 Task: Add a condition where "Hours since requester update Is 25" in recently updated tickets.
Action: Mouse moved to (155, 313)
Screenshot: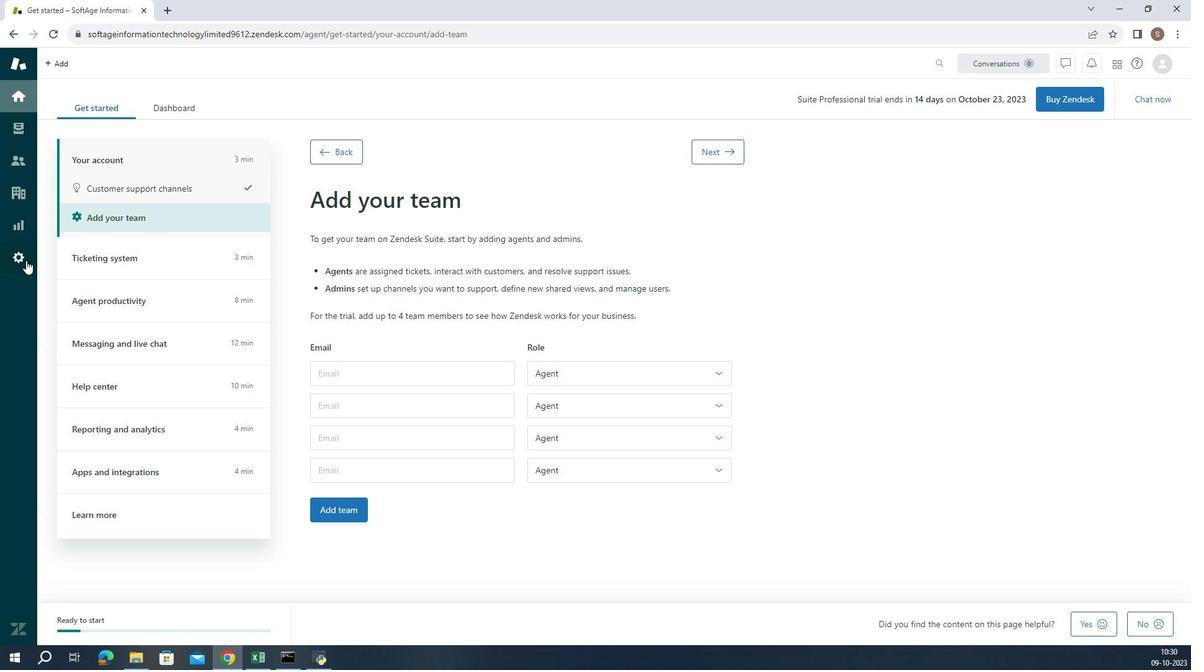 
Action: Mouse pressed left at (155, 313)
Screenshot: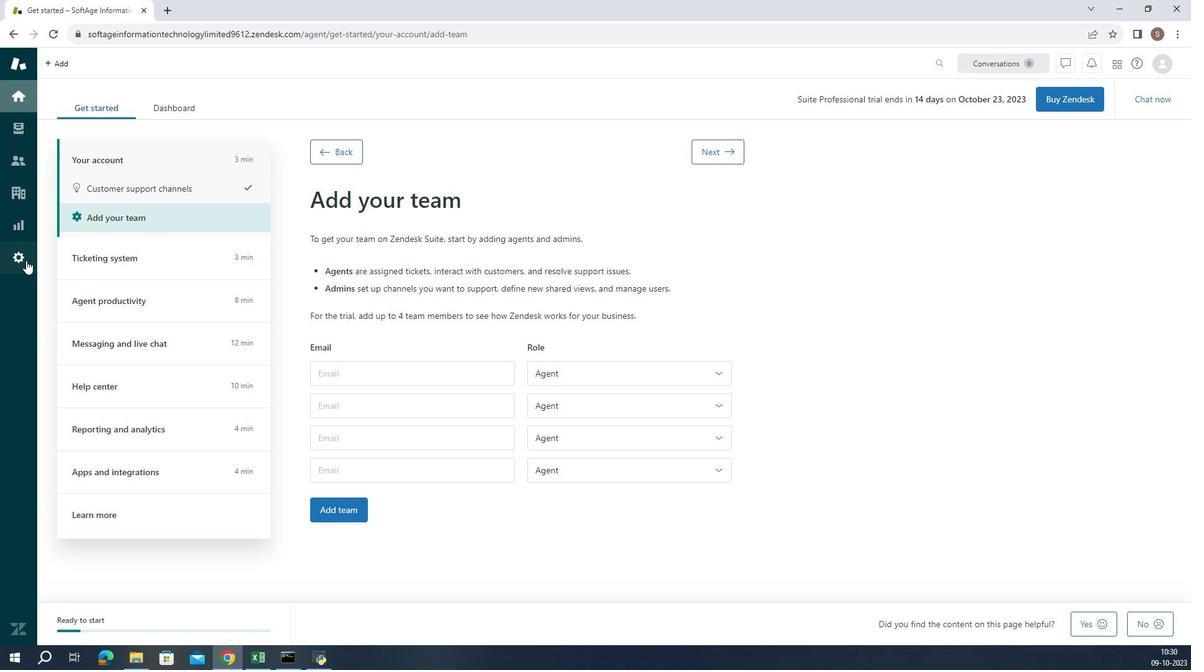 
Action: Mouse moved to (446, 546)
Screenshot: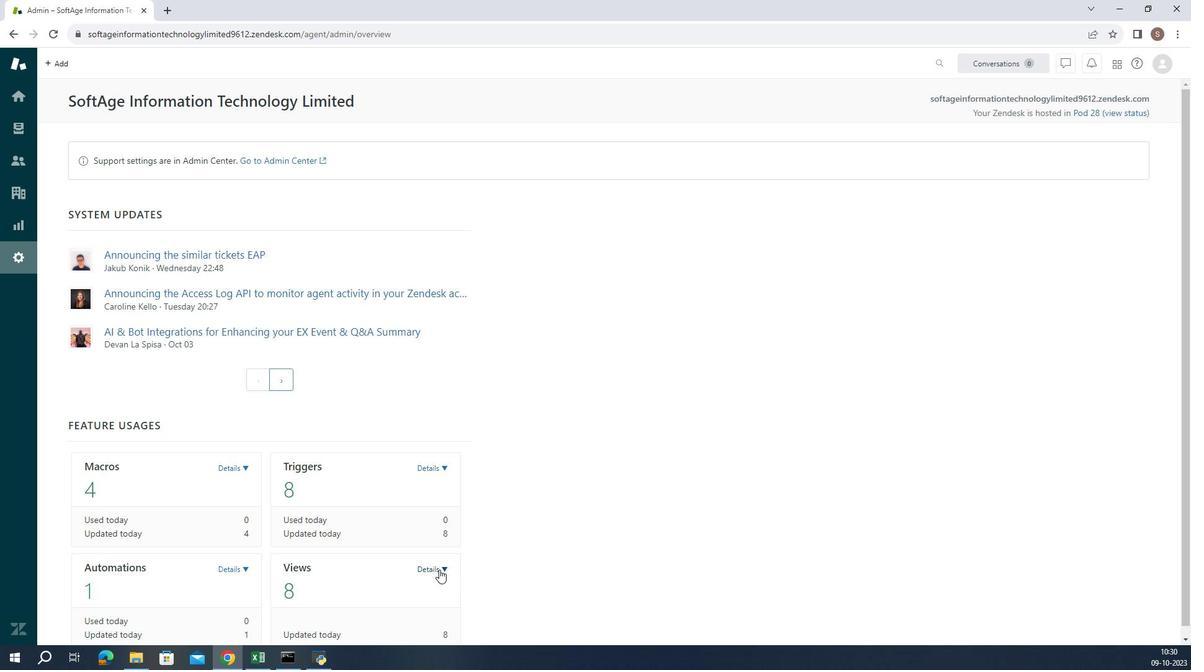 
Action: Mouse pressed left at (446, 546)
Screenshot: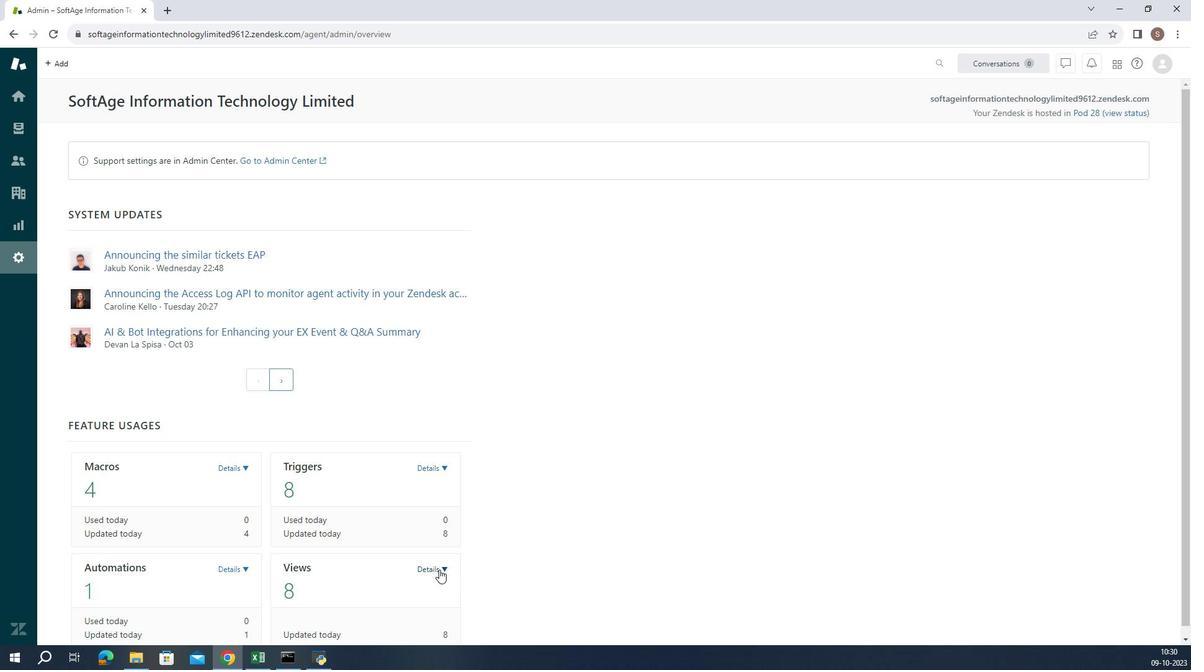 
Action: Mouse moved to (419, 595)
Screenshot: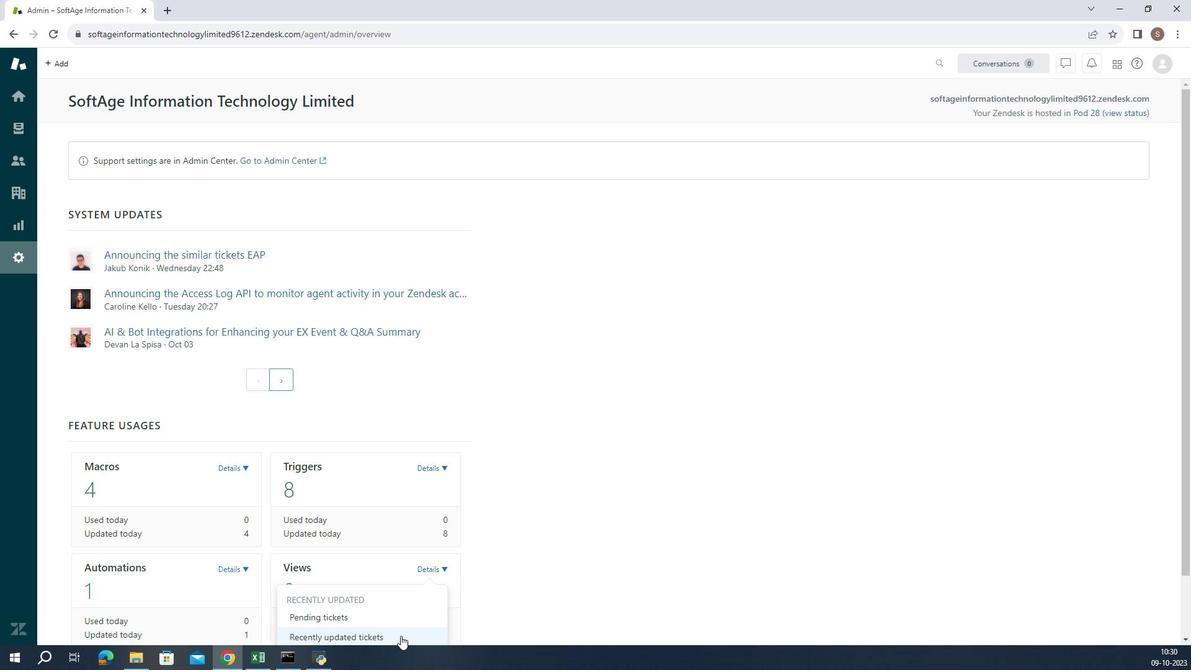 
Action: Mouse pressed left at (419, 595)
Screenshot: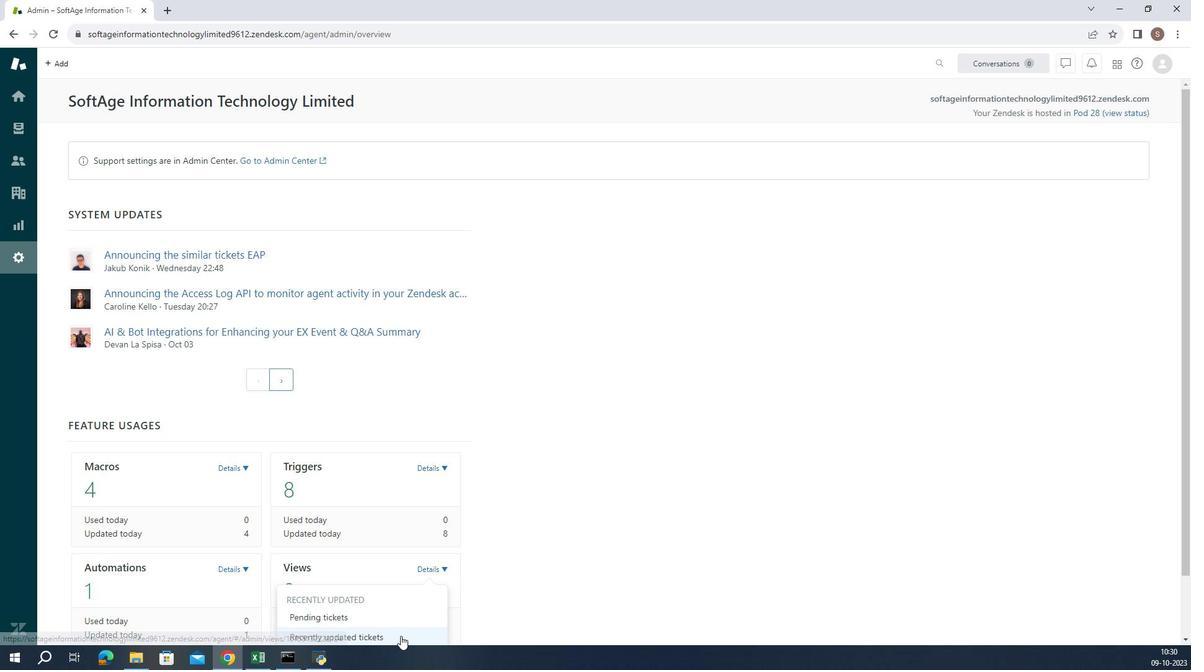 
Action: Mouse moved to (274, 432)
Screenshot: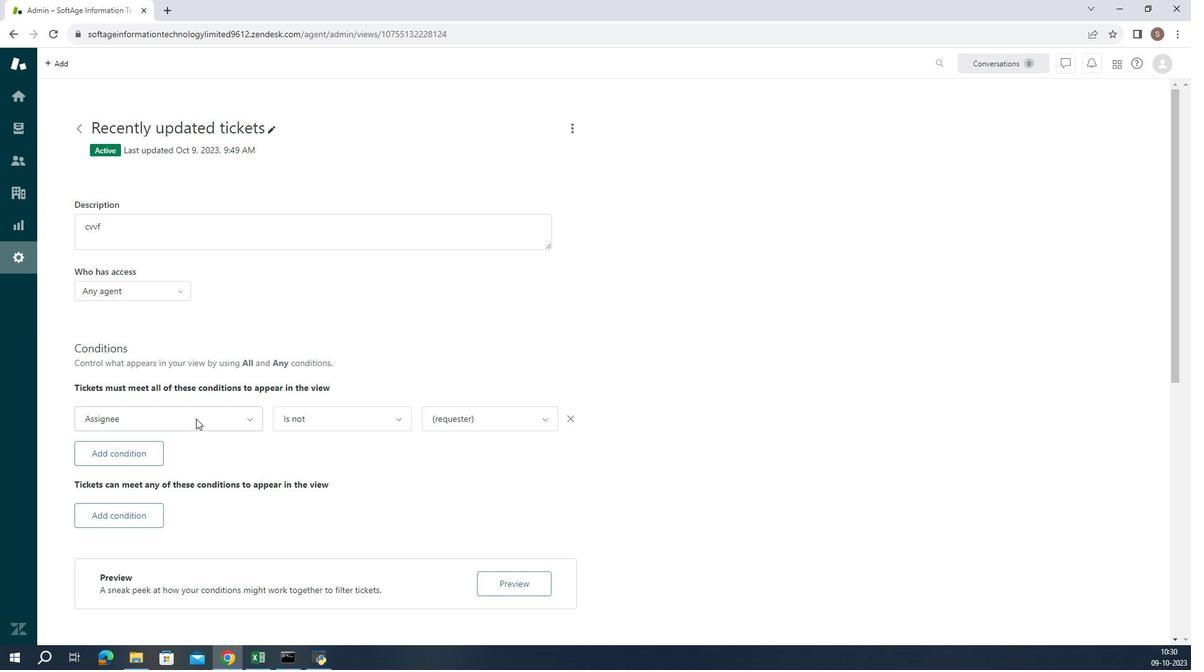 
Action: Mouse pressed left at (274, 432)
Screenshot: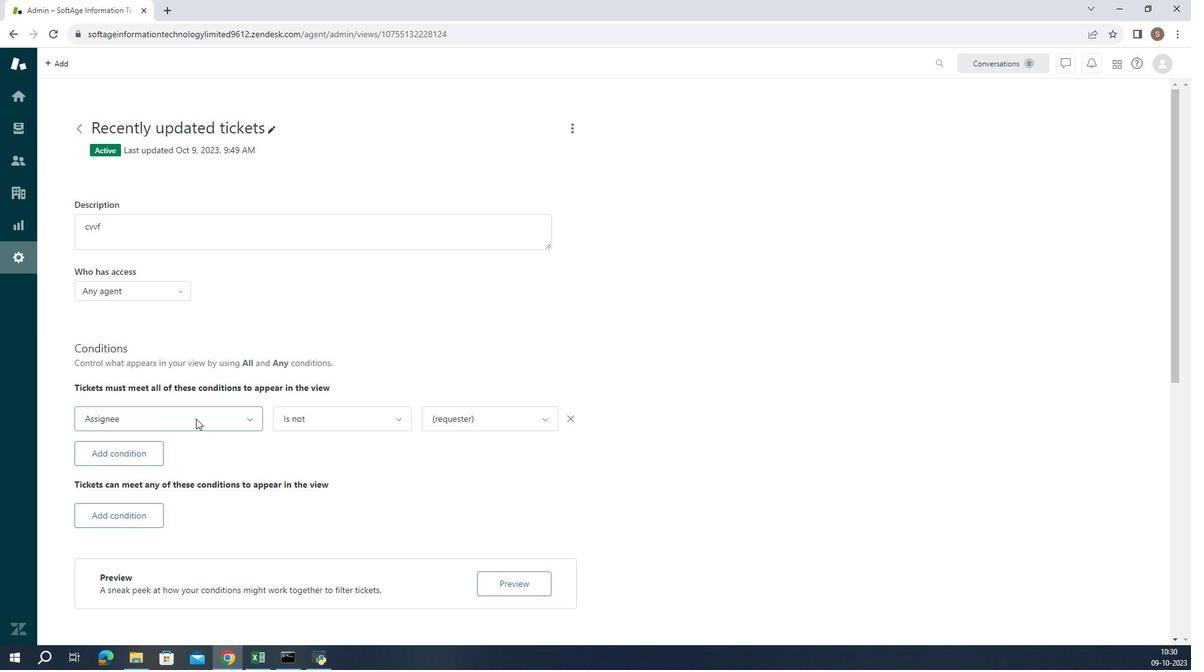 
Action: Mouse moved to (267, 348)
Screenshot: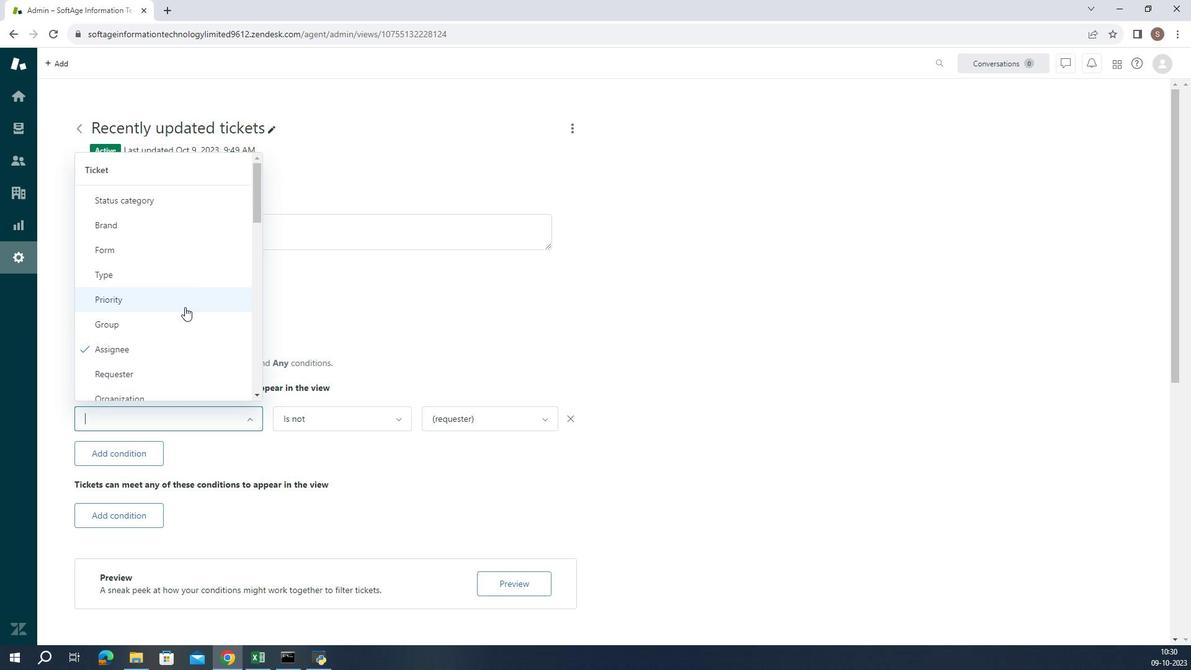 
Action: Mouse scrolled (267, 348) with delta (0, 0)
Screenshot: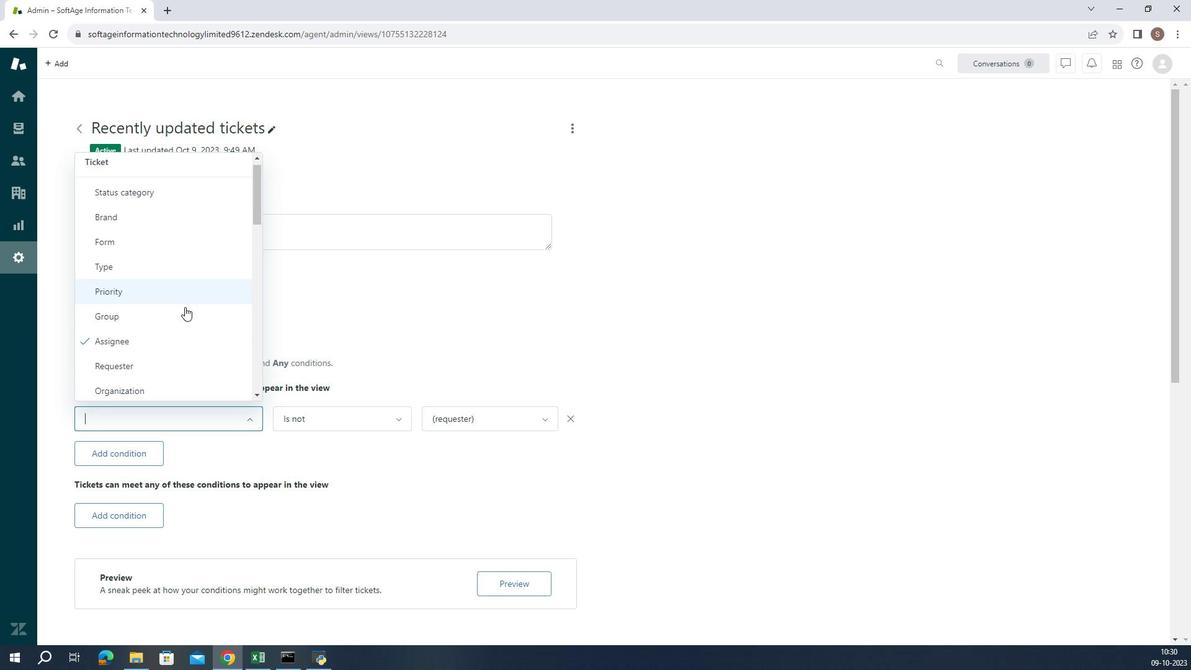 
Action: Mouse scrolled (267, 348) with delta (0, 0)
Screenshot: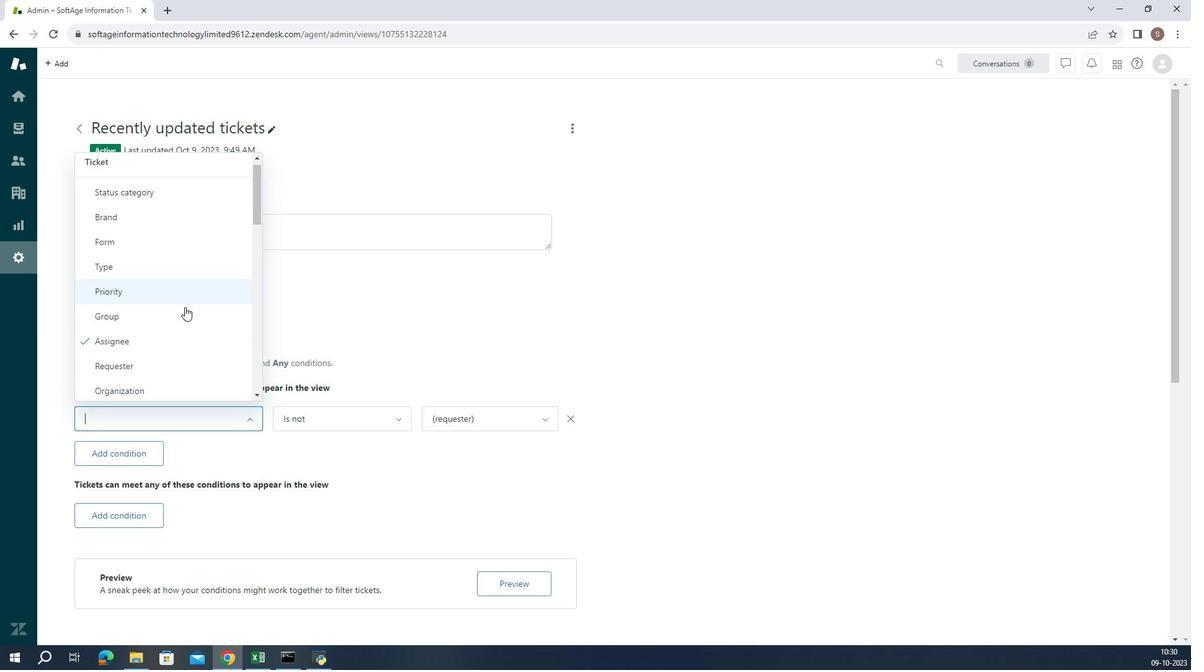 
Action: Mouse scrolled (267, 348) with delta (0, 0)
Screenshot: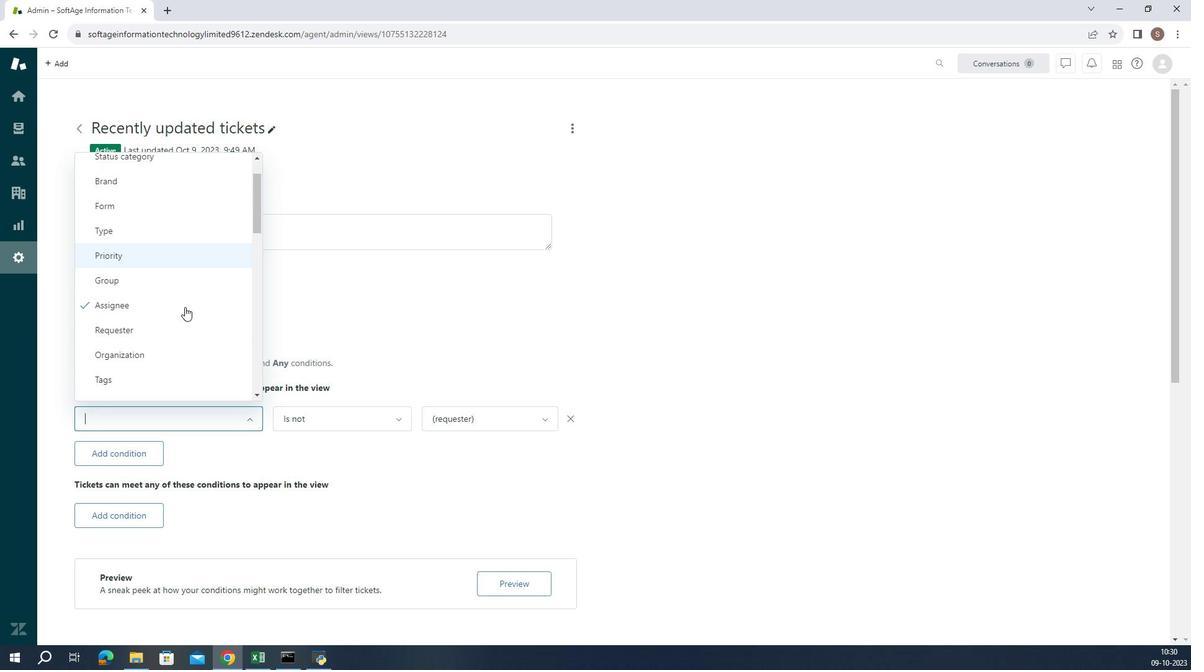 
Action: Mouse scrolled (267, 348) with delta (0, 0)
Screenshot: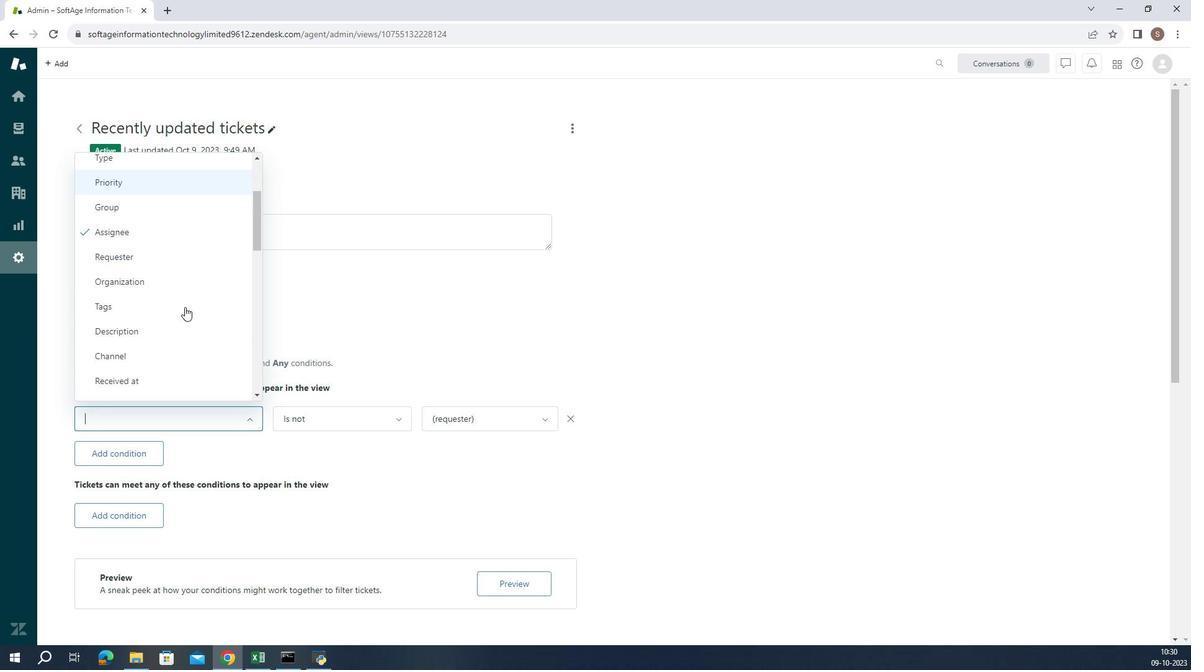 
Action: Mouse moved to (266, 348)
Screenshot: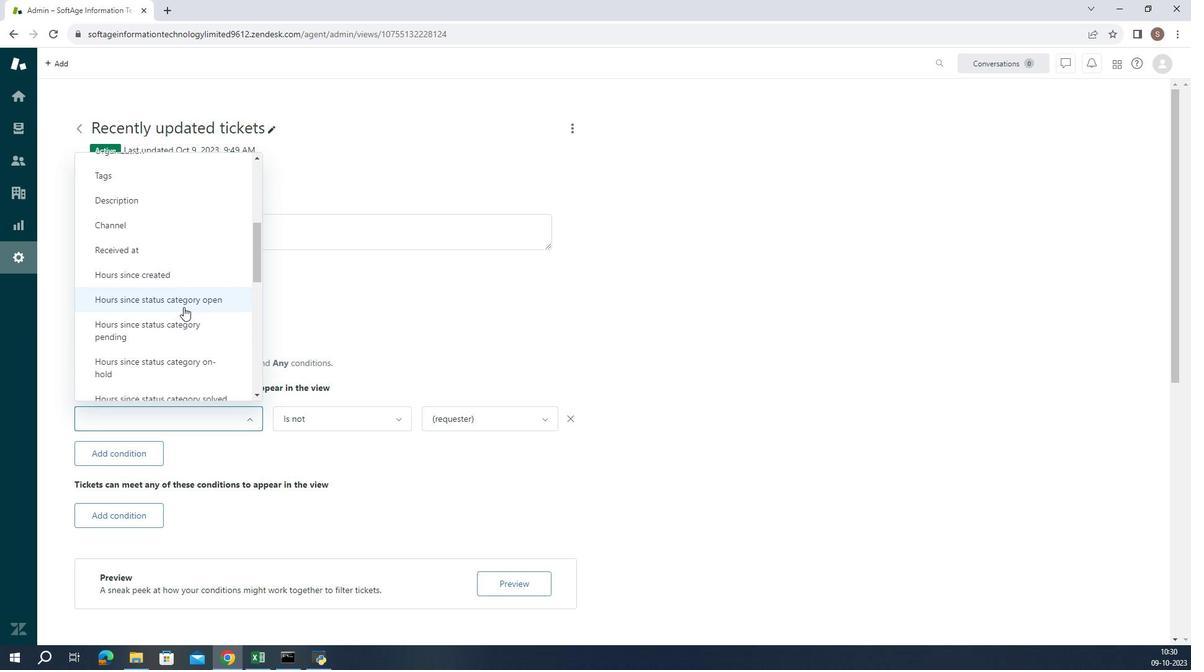 
Action: Mouse scrolled (266, 348) with delta (0, 0)
Screenshot: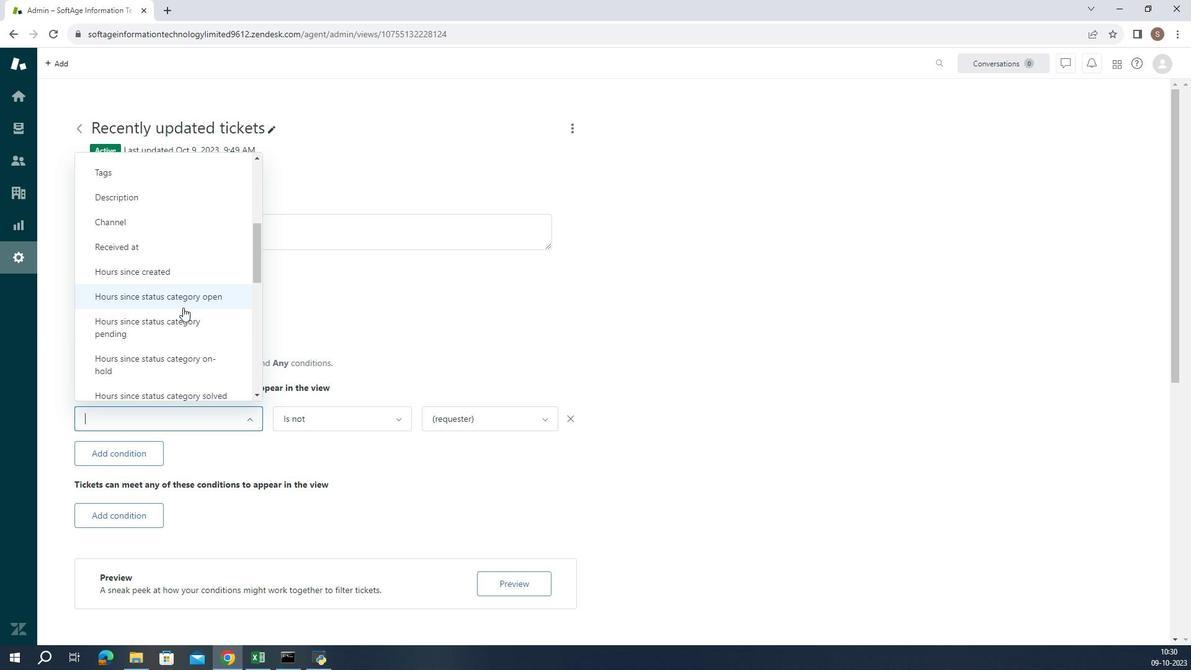 
Action: Mouse scrolled (266, 348) with delta (0, 0)
Screenshot: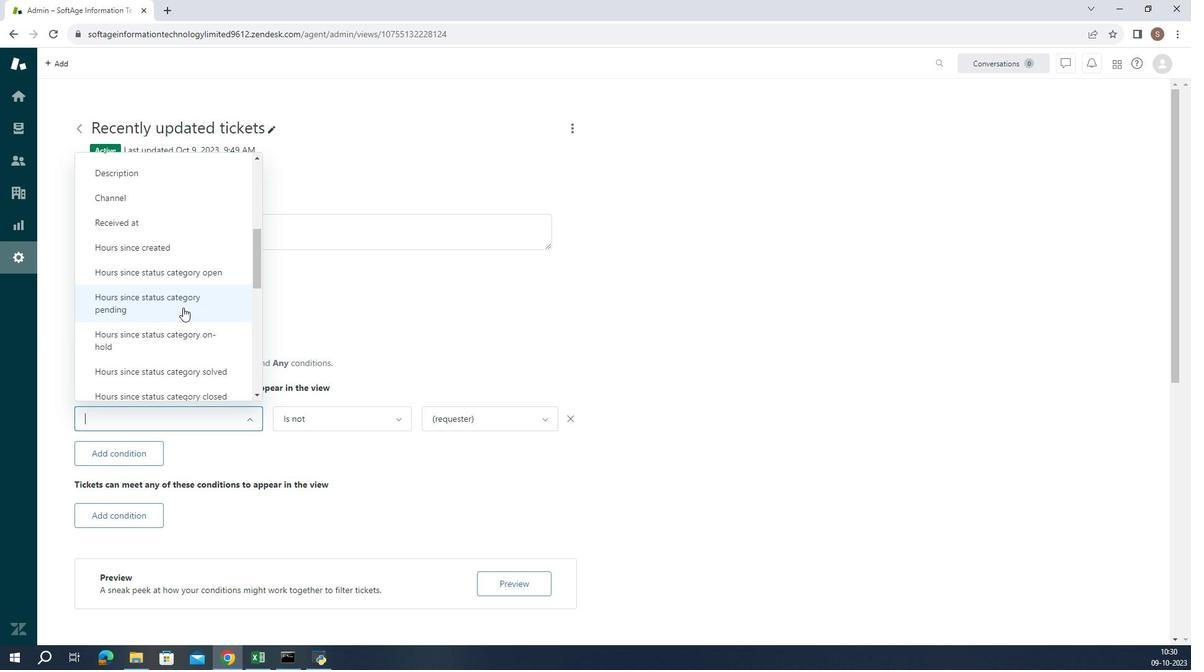 
Action: Mouse moved to (286, 404)
Screenshot: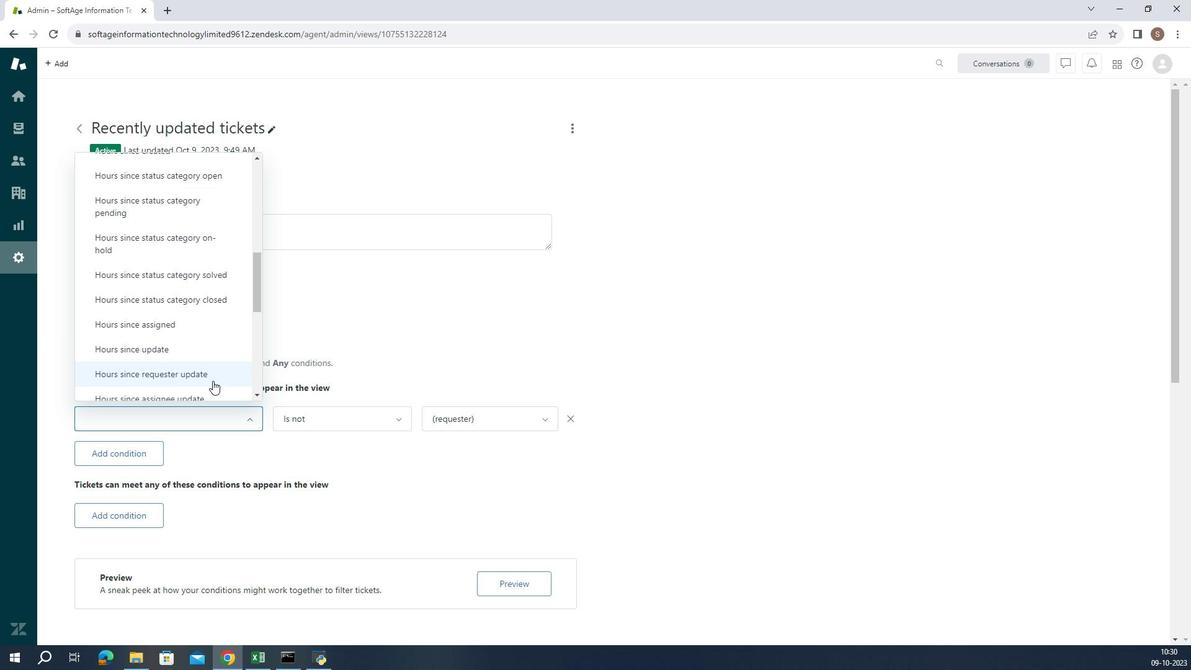 
Action: Mouse pressed left at (286, 404)
Screenshot: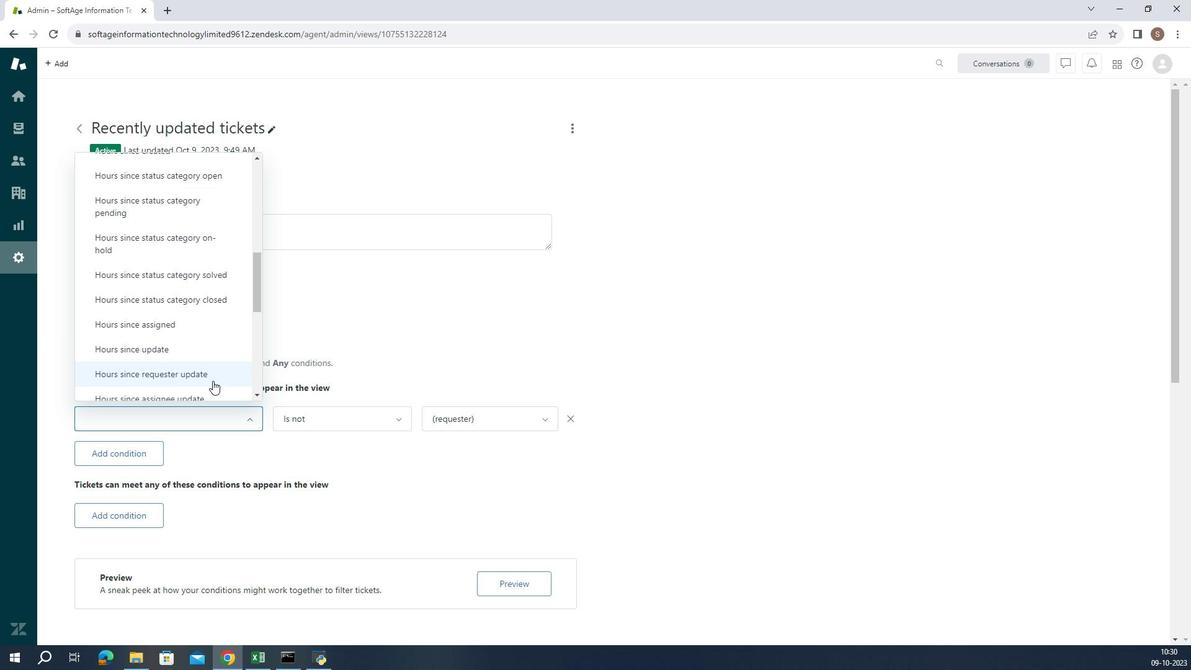 
Action: Mouse moved to (368, 431)
Screenshot: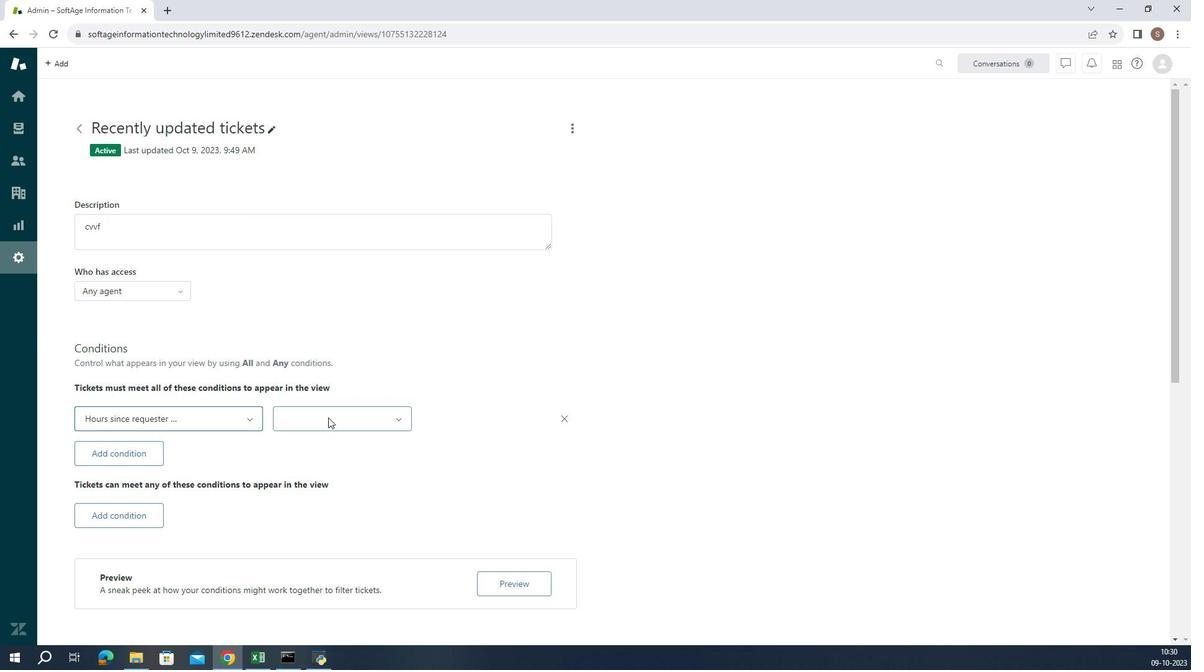 
Action: Mouse pressed left at (368, 431)
Screenshot: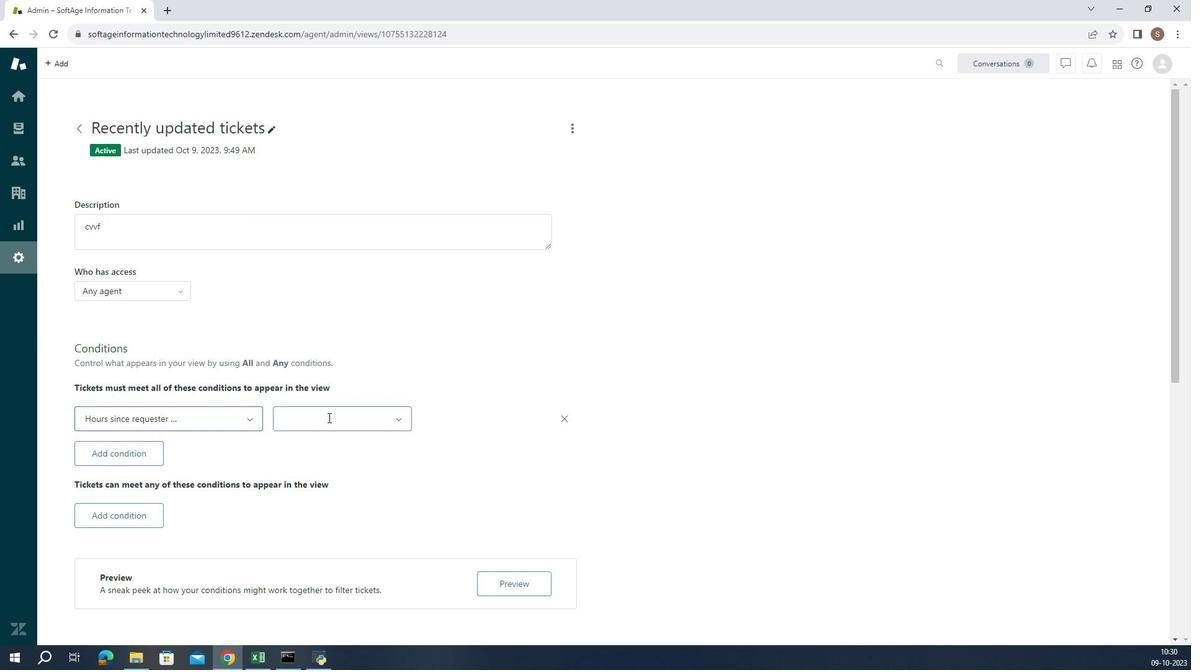 
Action: Mouse moved to (368, 492)
Screenshot: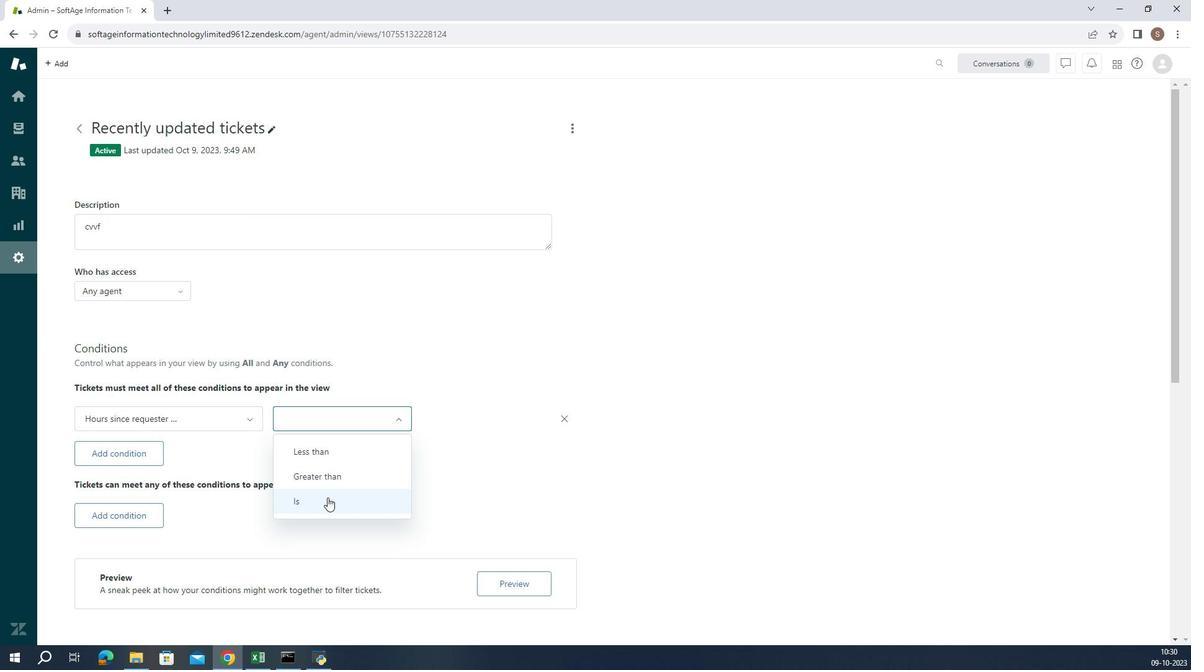 
Action: Mouse pressed left at (368, 492)
Screenshot: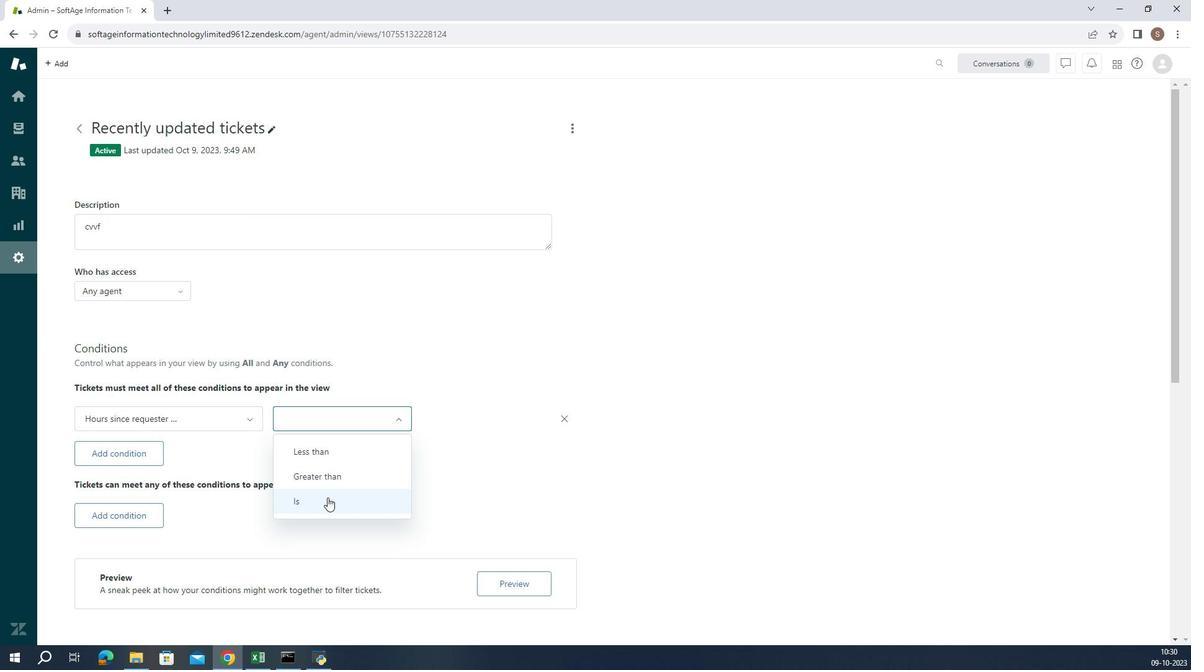 
Action: Mouse moved to (495, 435)
Screenshot: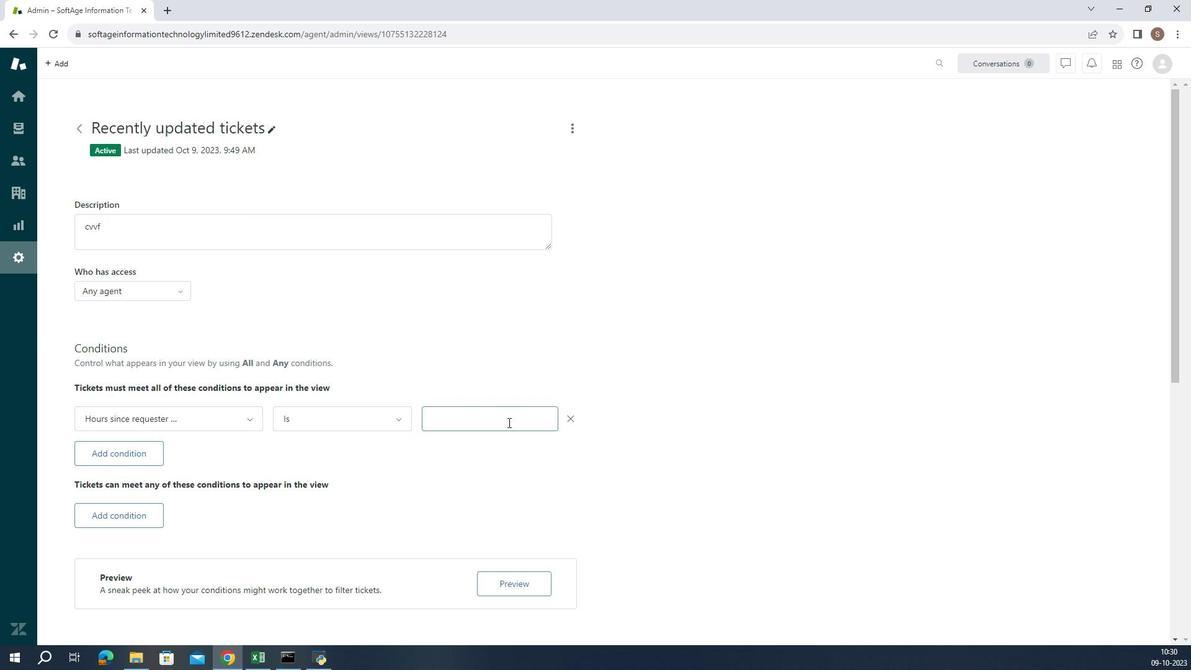 
Action: Mouse pressed left at (495, 435)
Screenshot: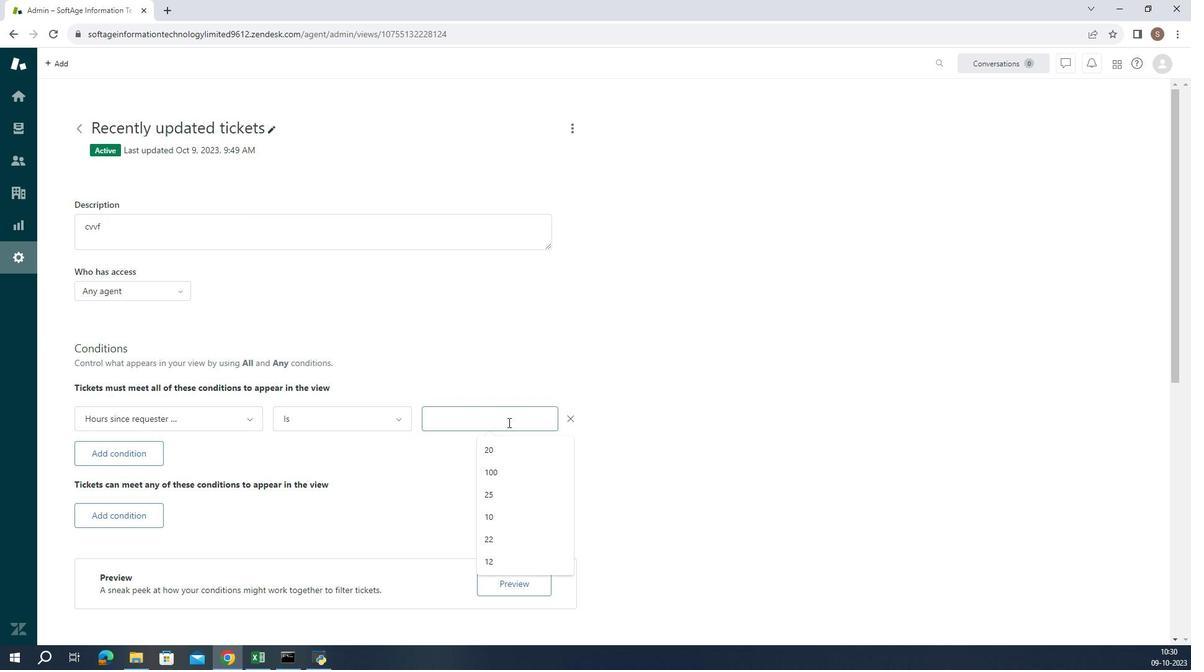 
Action: Key pressed 25
Screenshot: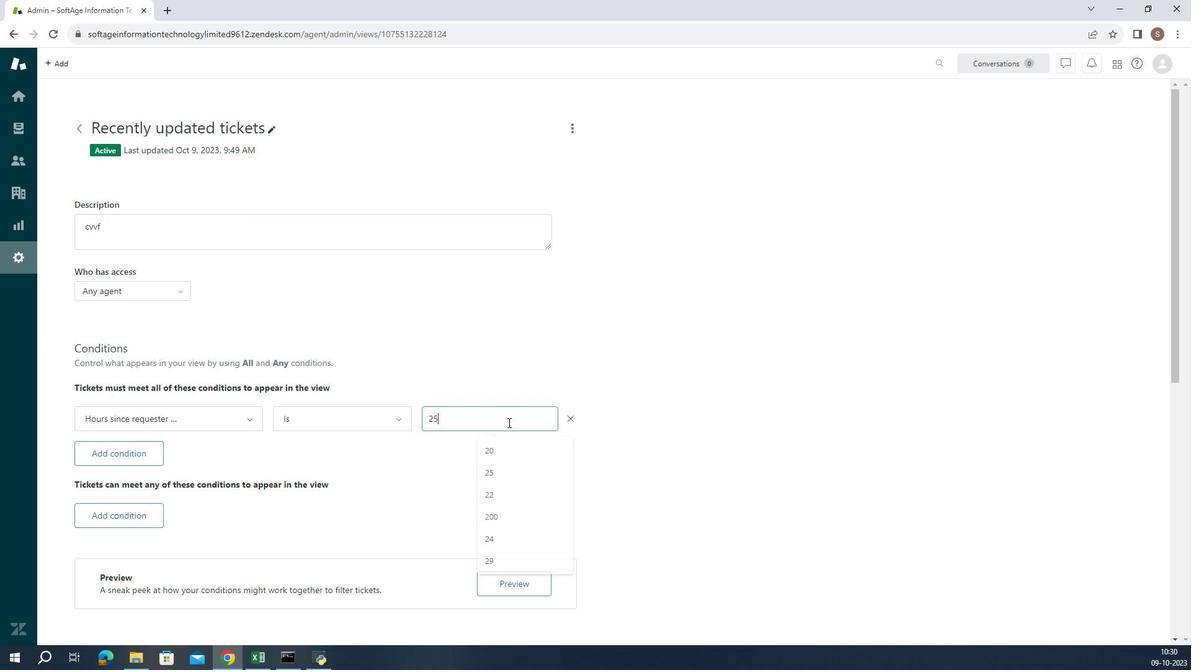 
Action: Mouse moved to (470, 464)
Screenshot: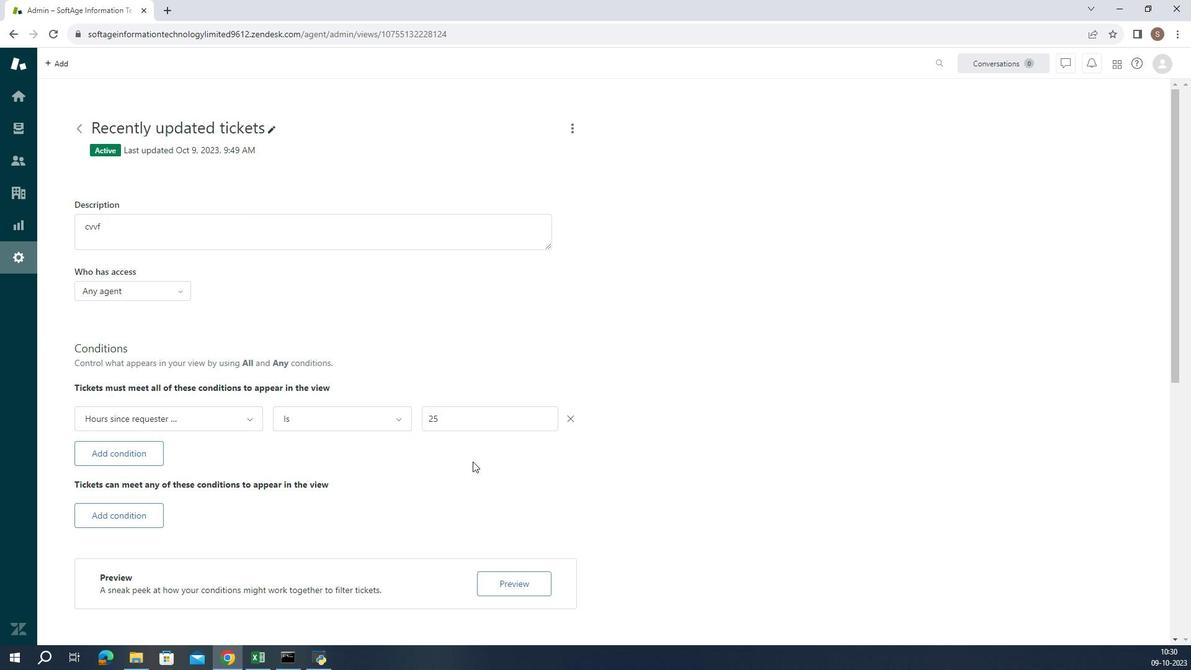 
Action: Mouse pressed left at (470, 464)
Screenshot: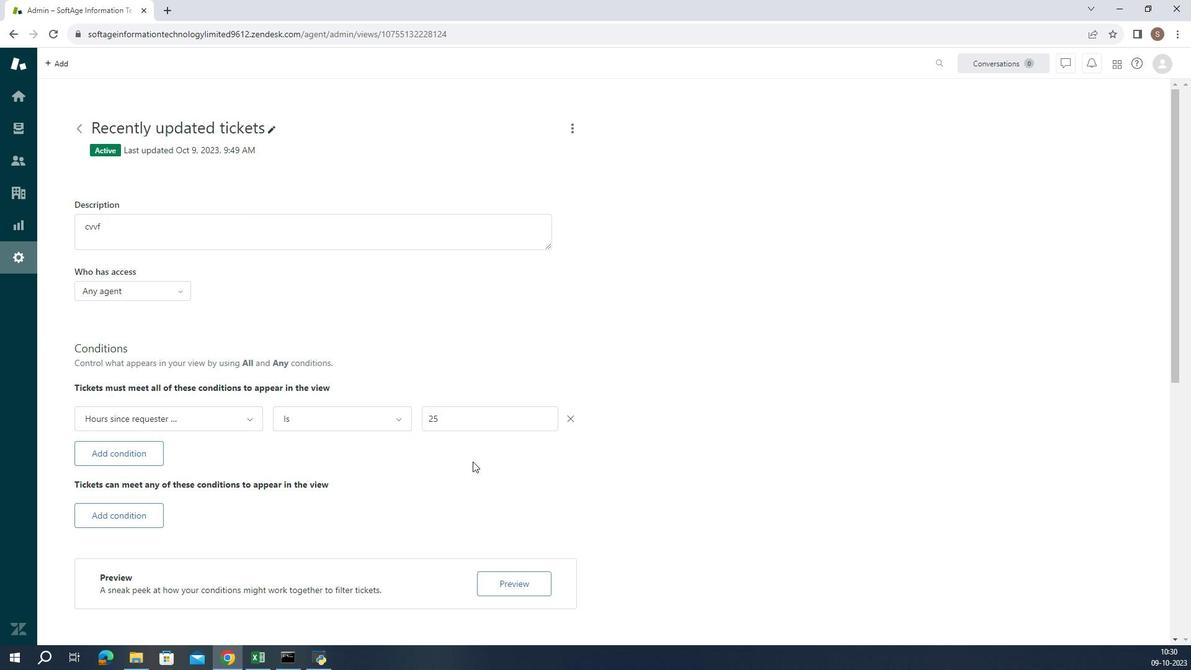 
